 Task: Browse and select the file "AesKey" for the AES Key file.
Action: Mouse moved to (141, 19)
Screenshot: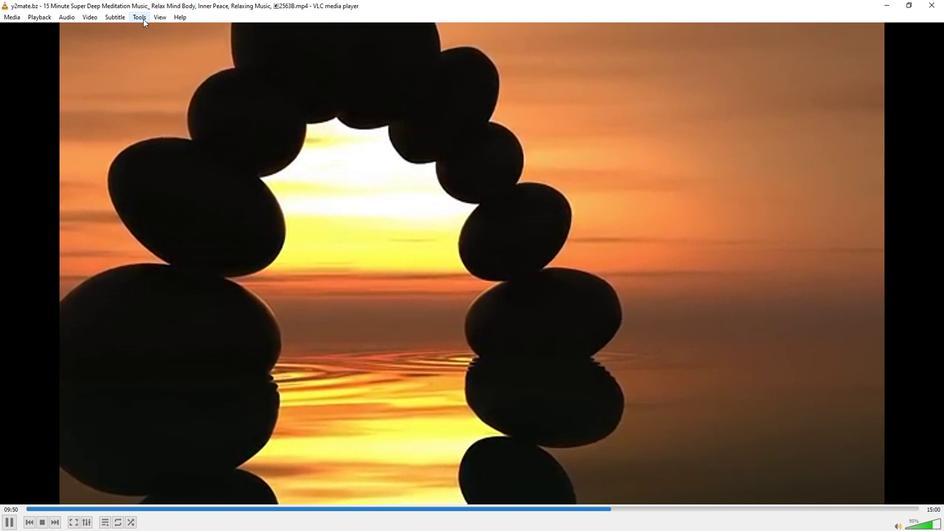 
Action: Mouse pressed left at (141, 19)
Screenshot: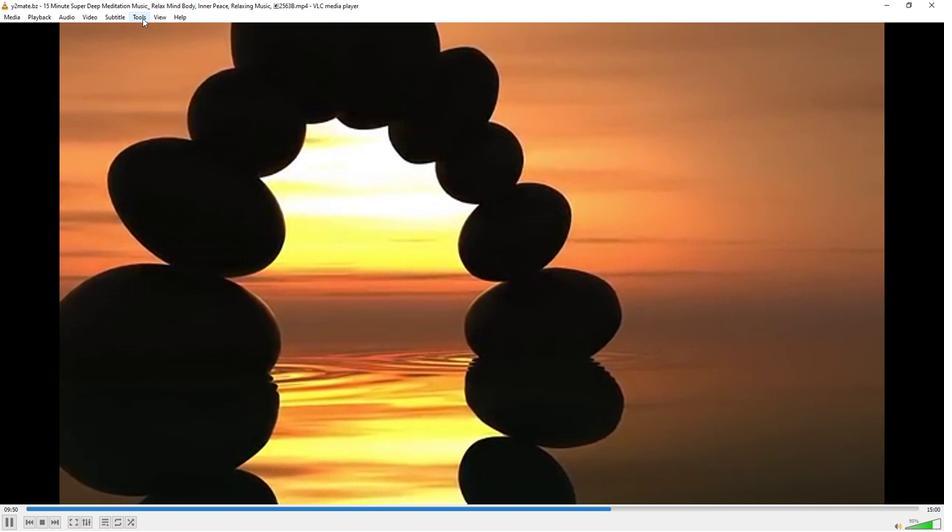 
Action: Mouse moved to (152, 132)
Screenshot: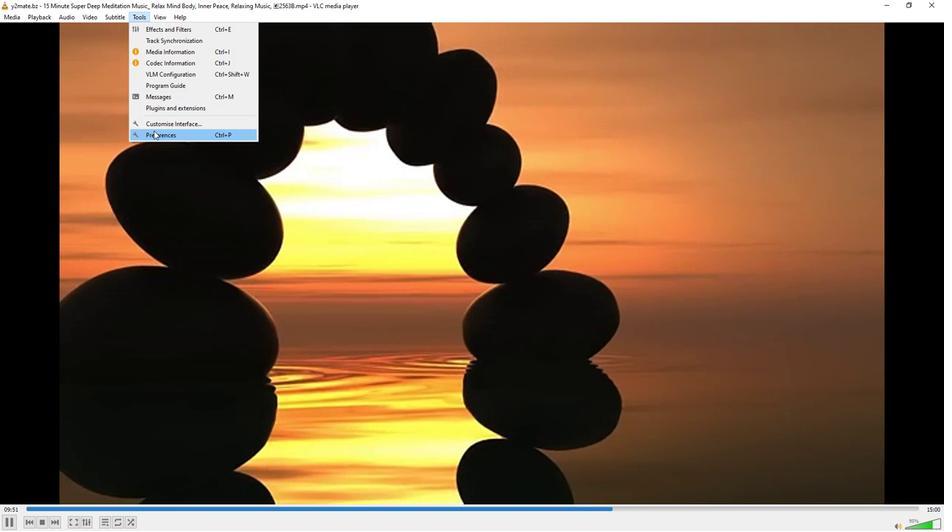
Action: Mouse pressed left at (152, 132)
Screenshot: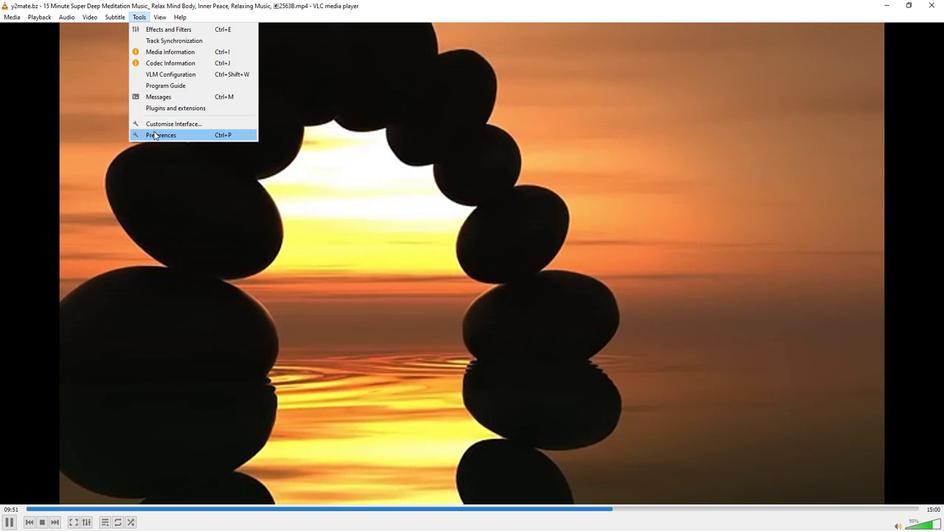 
Action: Mouse moved to (312, 431)
Screenshot: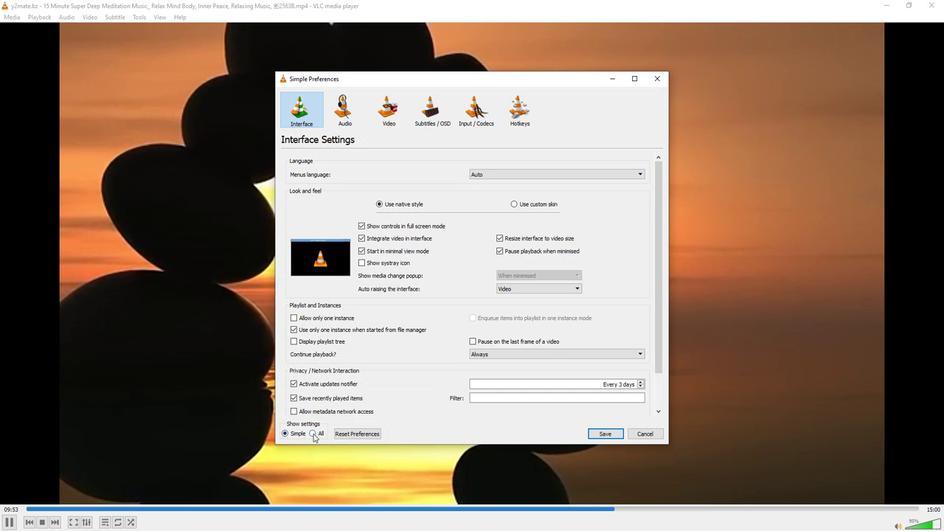 
Action: Mouse pressed left at (312, 431)
Screenshot: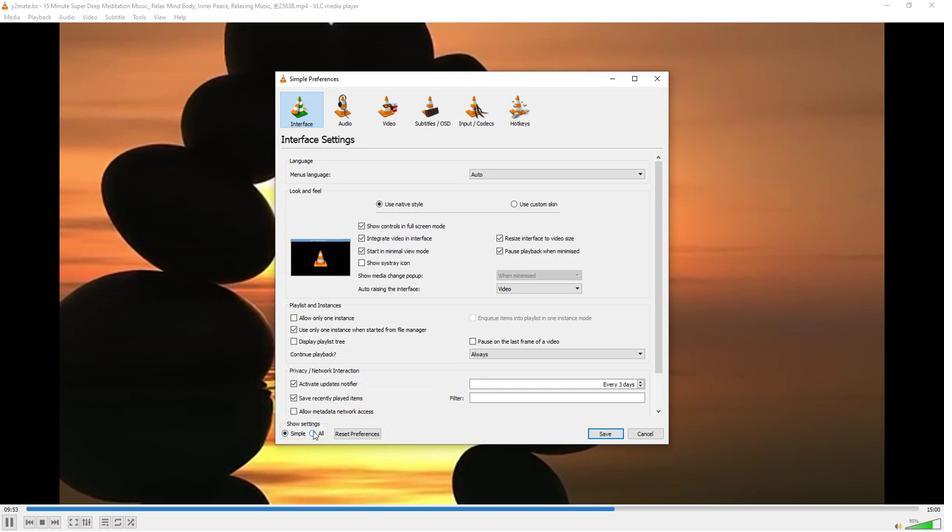 
Action: Mouse moved to (329, 358)
Screenshot: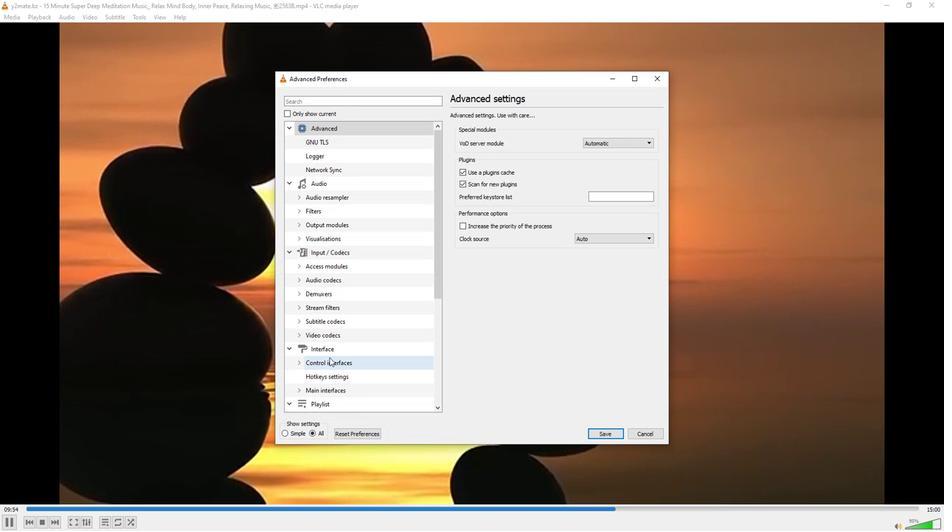 
Action: Mouse scrolled (329, 357) with delta (0, 0)
Screenshot: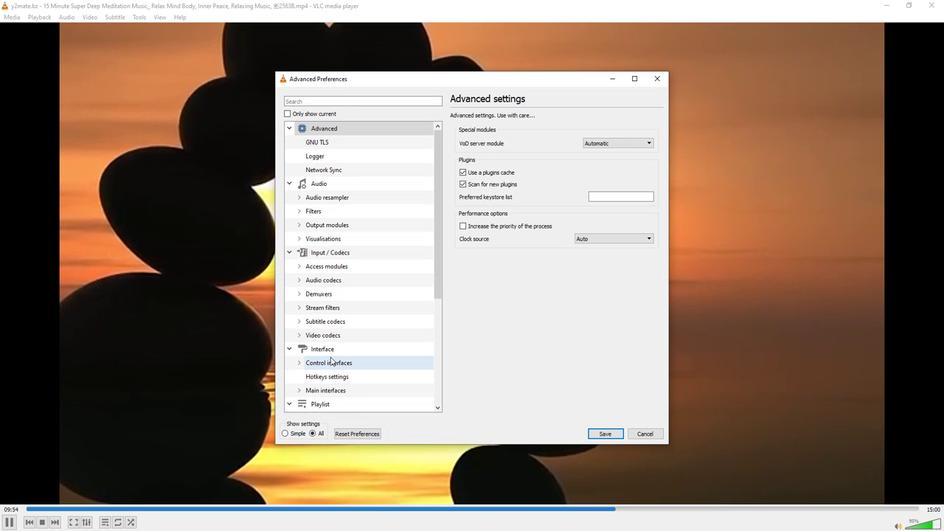 
Action: Mouse moved to (329, 357)
Screenshot: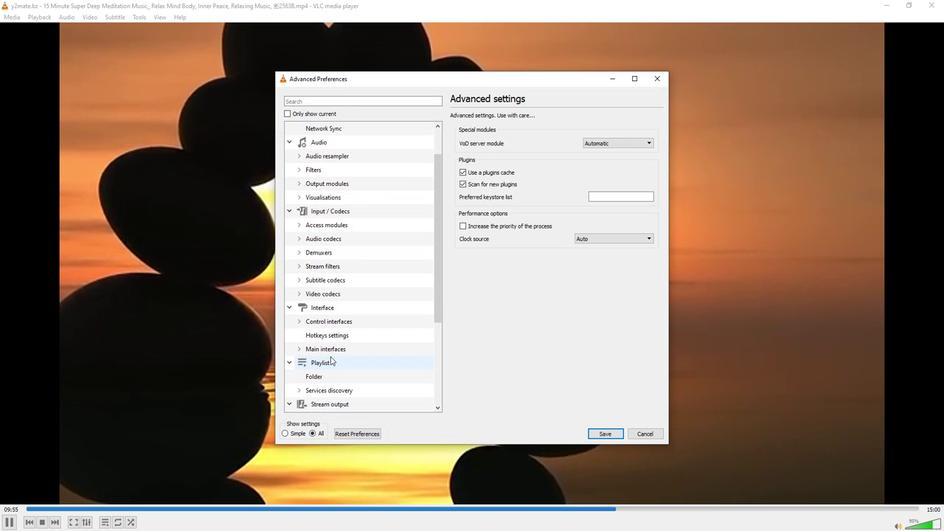
Action: Mouse scrolled (329, 356) with delta (0, 0)
Screenshot: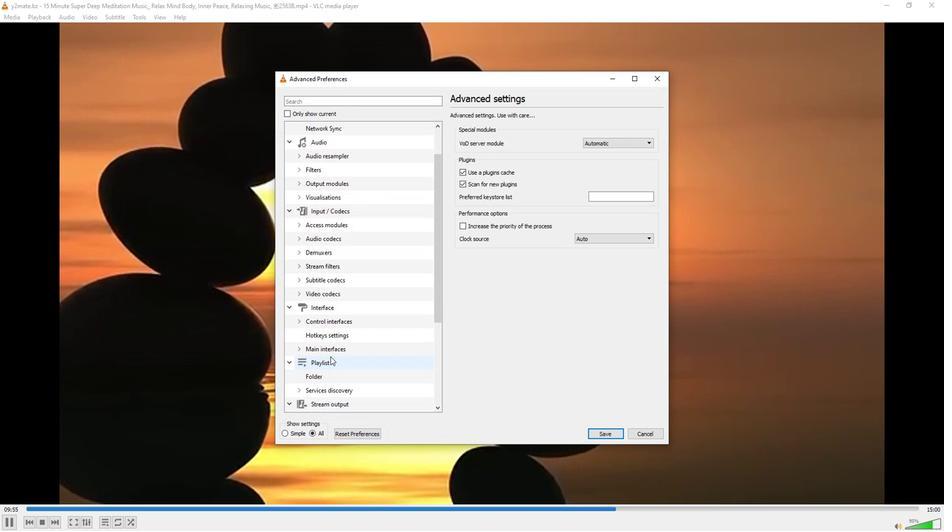 
Action: Mouse moved to (296, 375)
Screenshot: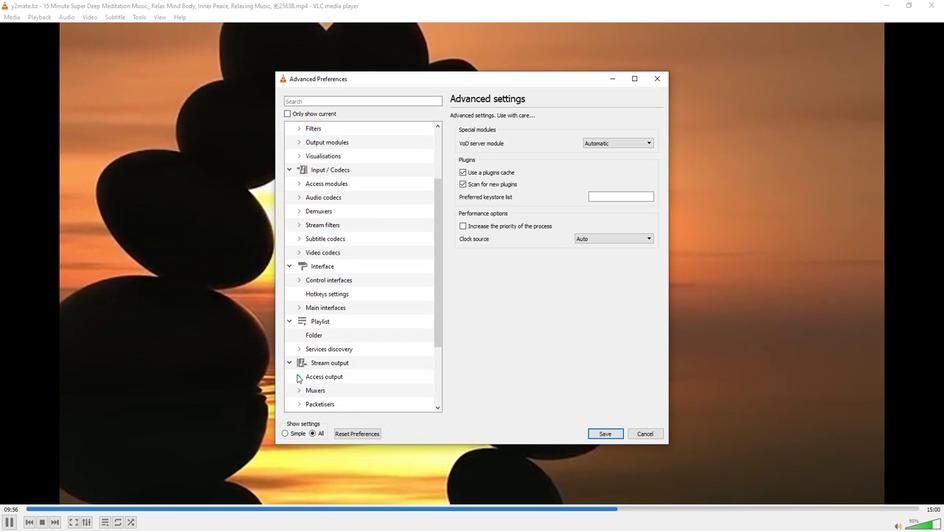 
Action: Mouse pressed left at (296, 375)
Screenshot: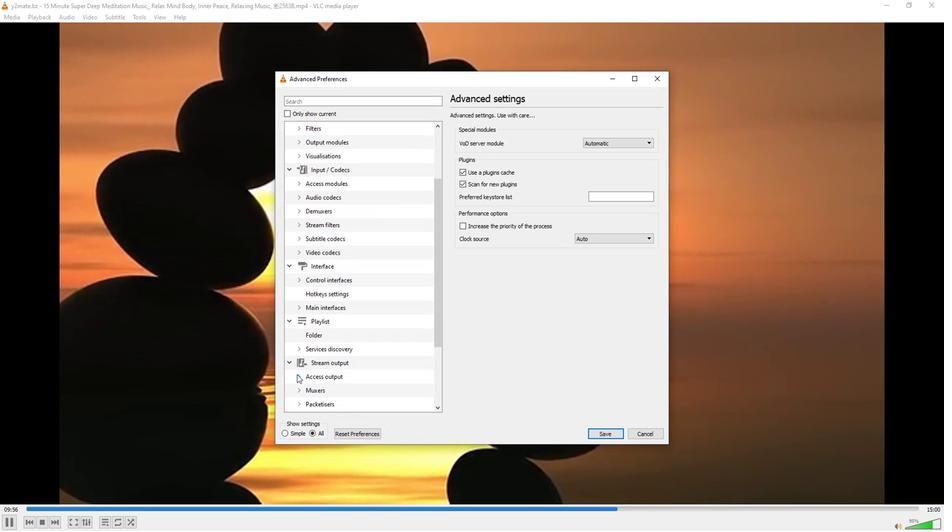 
Action: Mouse moved to (312, 374)
Screenshot: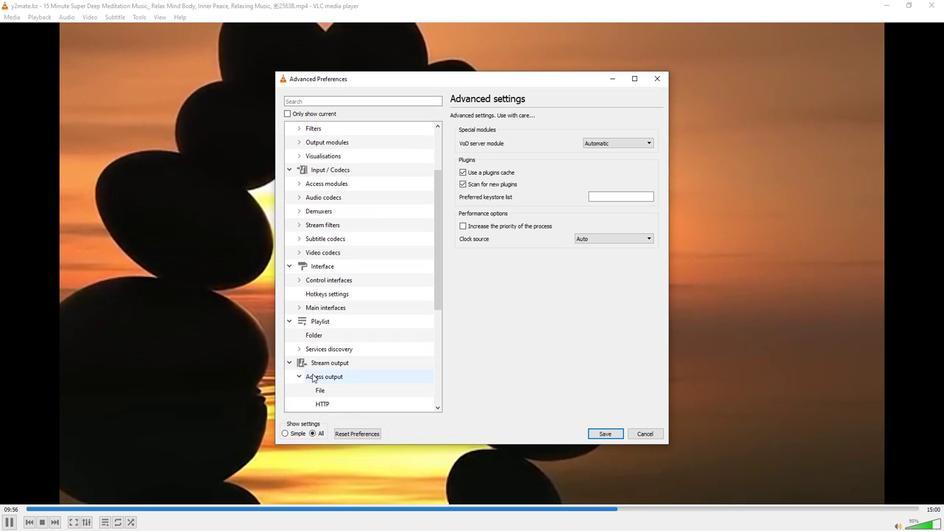 
Action: Mouse scrolled (312, 373) with delta (0, 0)
Screenshot: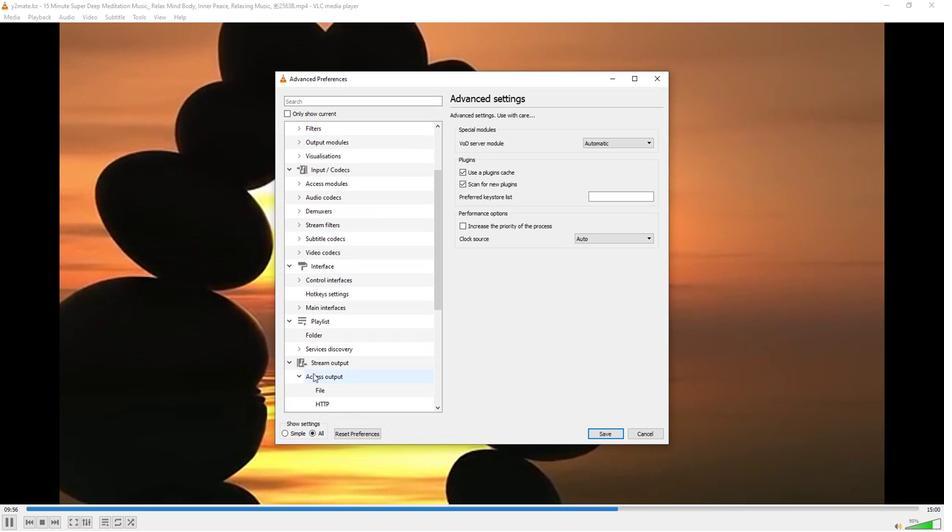 
Action: Mouse moved to (331, 376)
Screenshot: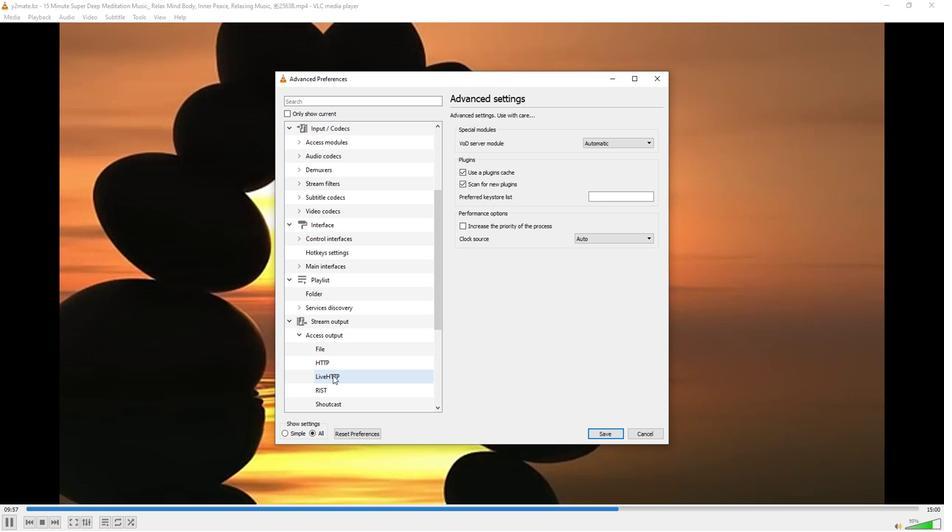 
Action: Mouse pressed left at (331, 376)
Screenshot: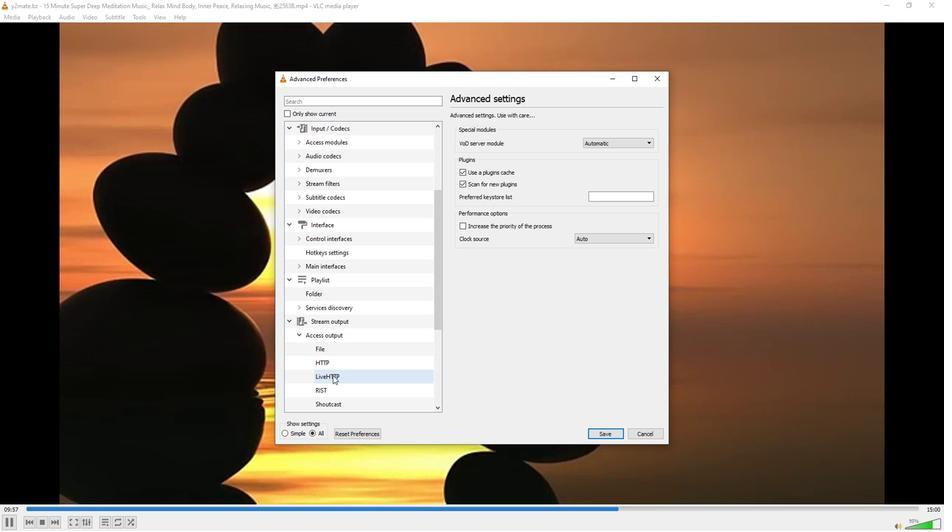 
Action: Mouse moved to (640, 268)
Screenshot: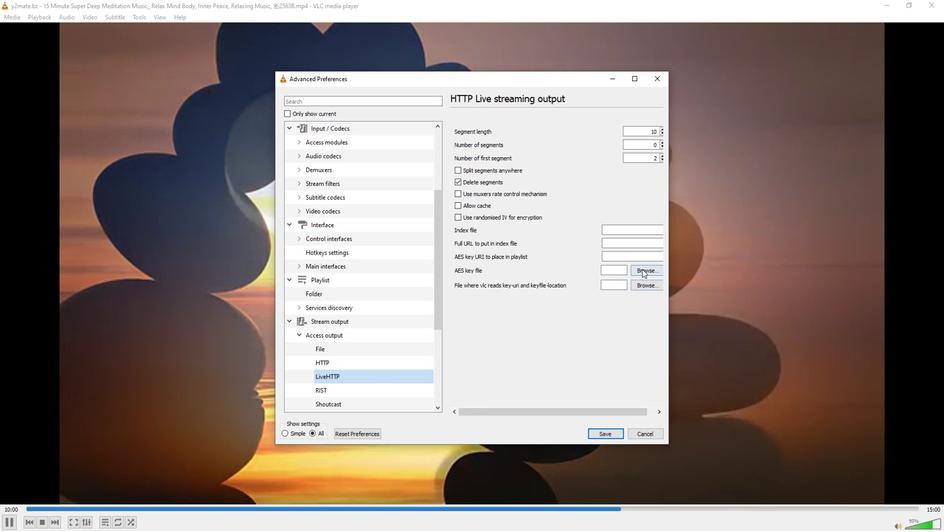 
Action: Mouse pressed left at (640, 268)
Screenshot: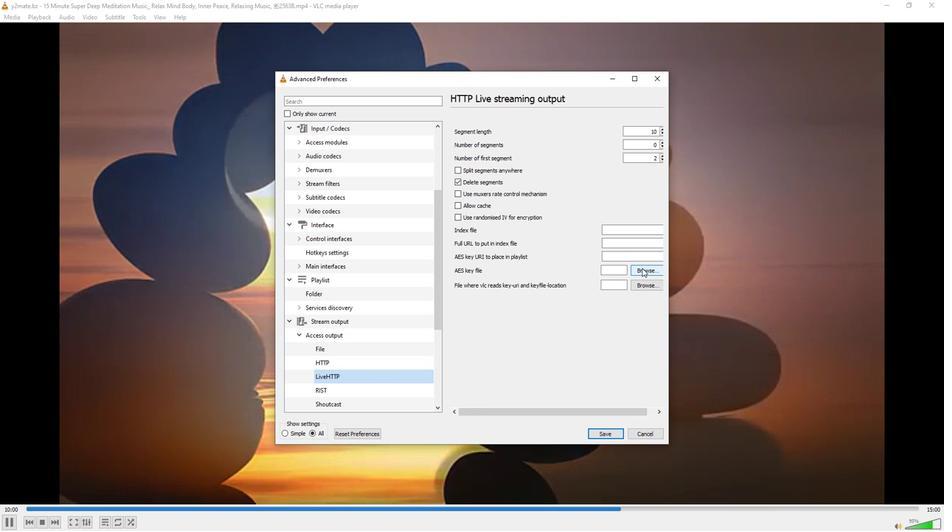 
Action: Mouse moved to (316, 146)
Screenshot: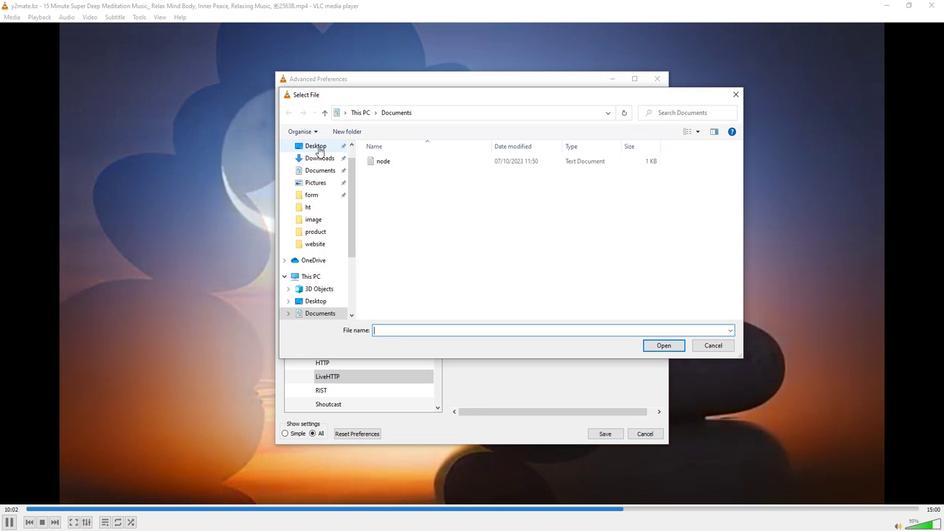 
Action: Mouse pressed left at (316, 146)
Screenshot: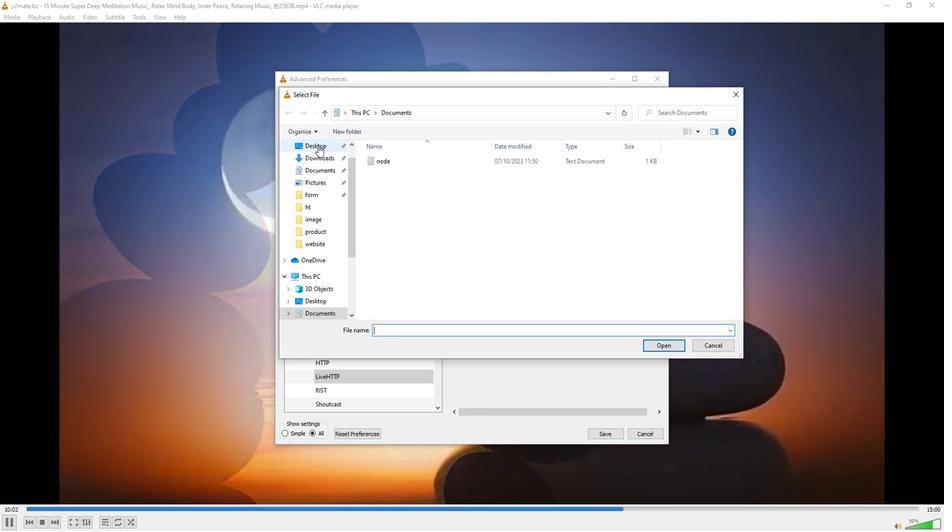 
Action: Mouse moved to (381, 326)
Screenshot: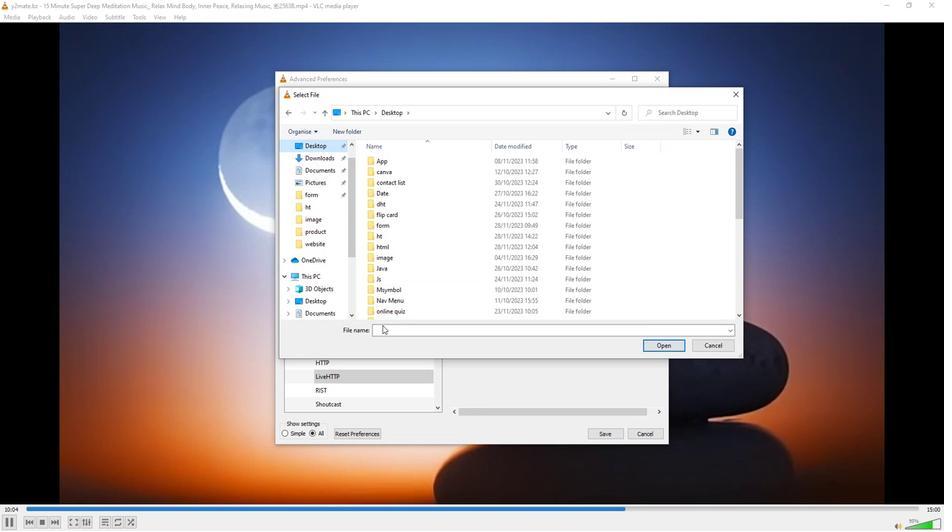 
Action: Mouse pressed left at (381, 326)
Screenshot: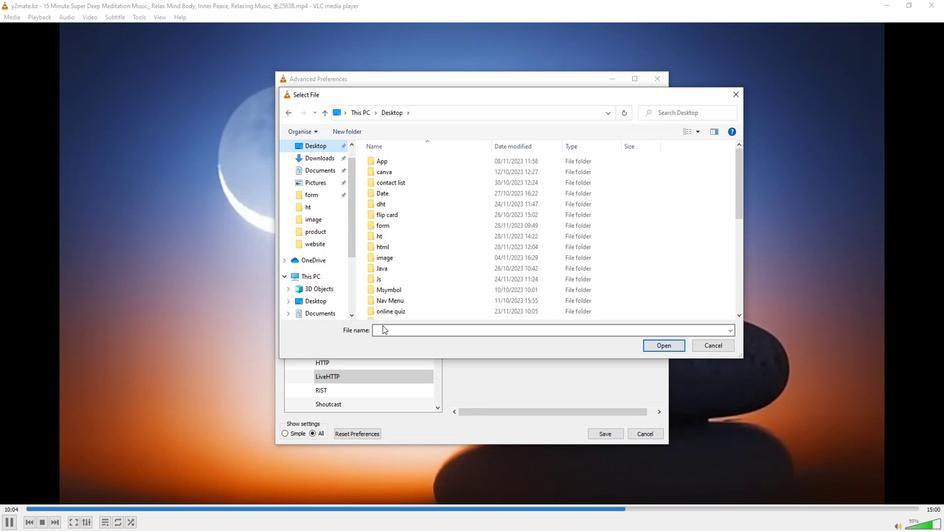 
Action: Mouse moved to (383, 328)
Screenshot: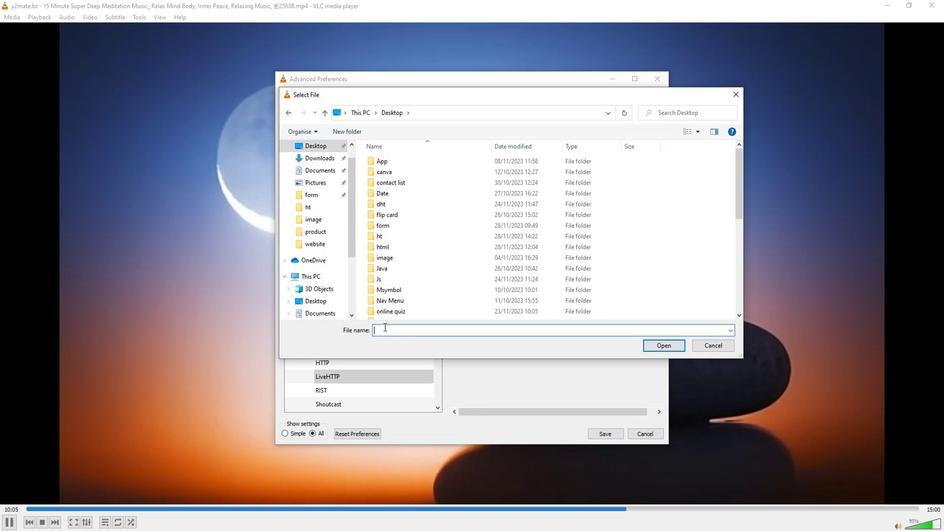 
Action: Key pressed <Key.shift><Key.shift>A
Screenshot: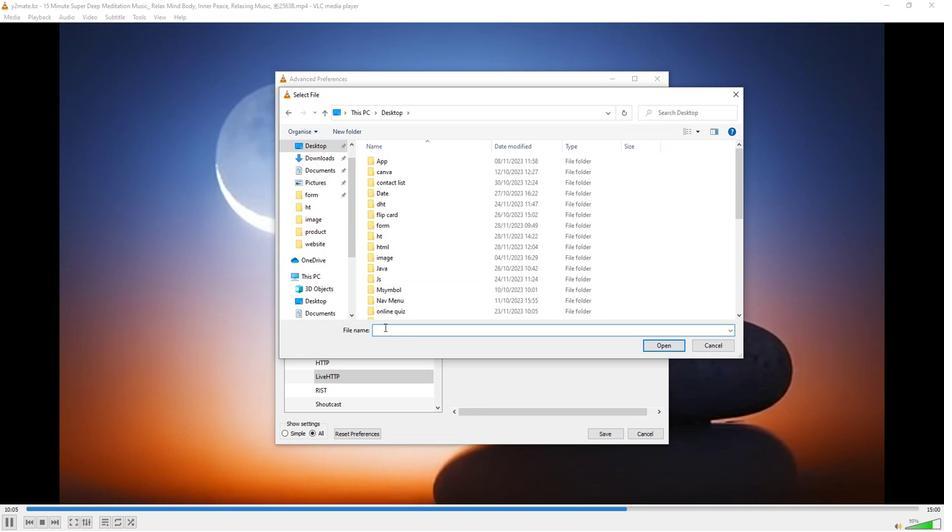 
Action: Mouse moved to (389, 341)
Screenshot: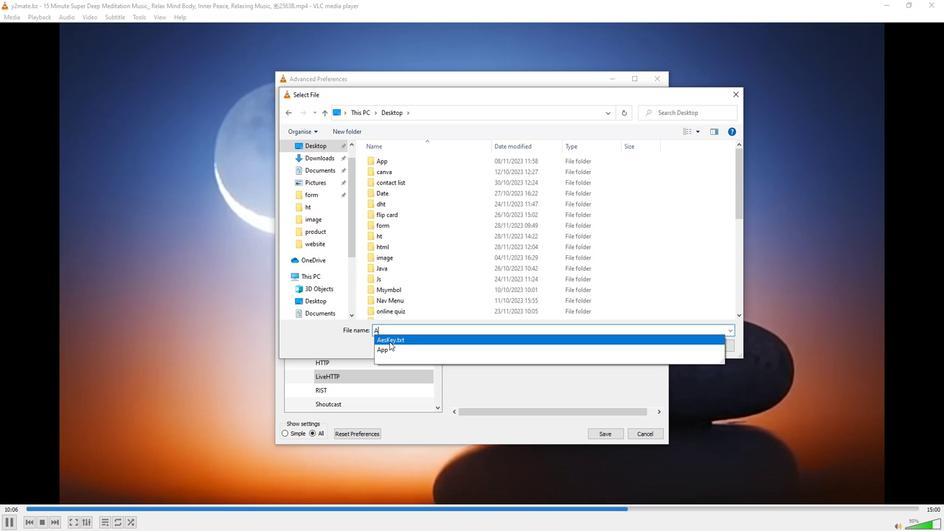 
Action: Mouse pressed left at (389, 341)
Screenshot: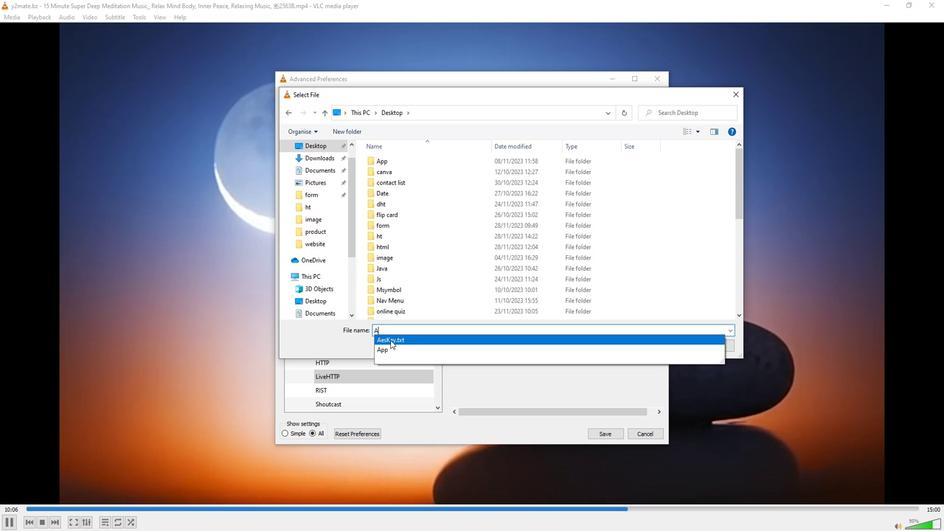 
Action: Mouse moved to (662, 344)
Screenshot: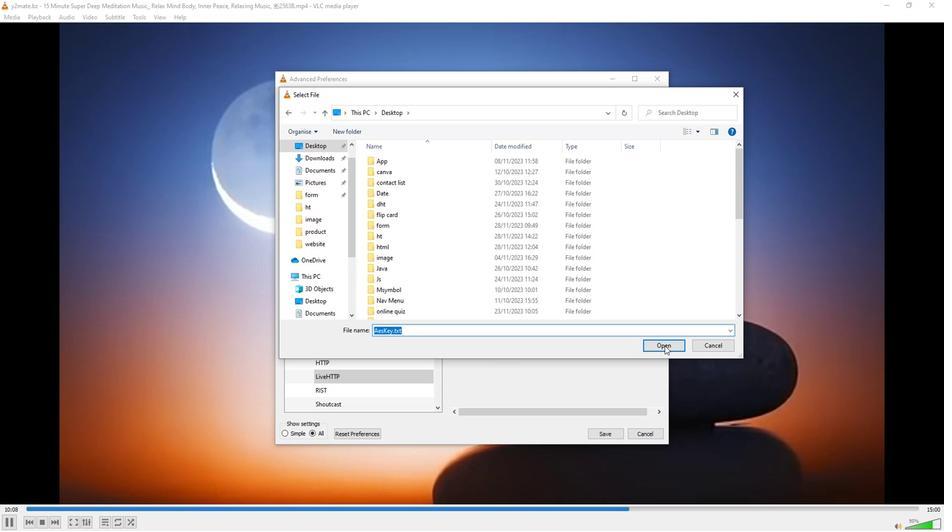 
Action: Mouse pressed left at (662, 344)
Screenshot: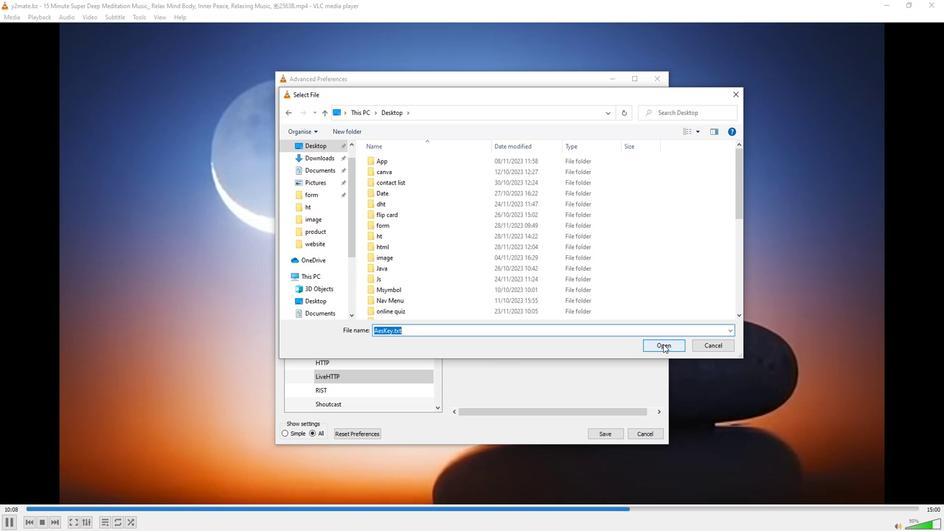 
Action: Mouse moved to (547, 353)
Screenshot: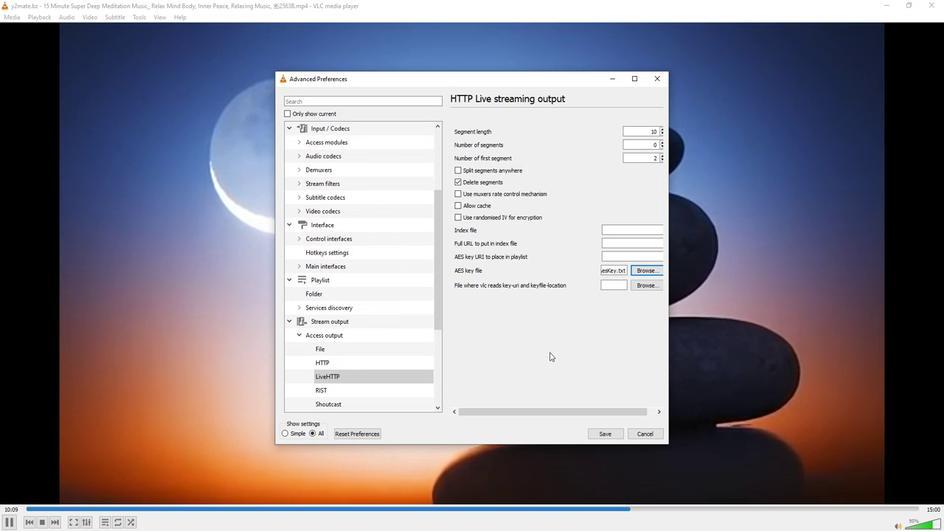 
